 Task: Assign in the project TransportWorks the issue 'Broken links in documentation' to the sprint 'Black Hole'.
Action: Mouse moved to (1306, 652)
Screenshot: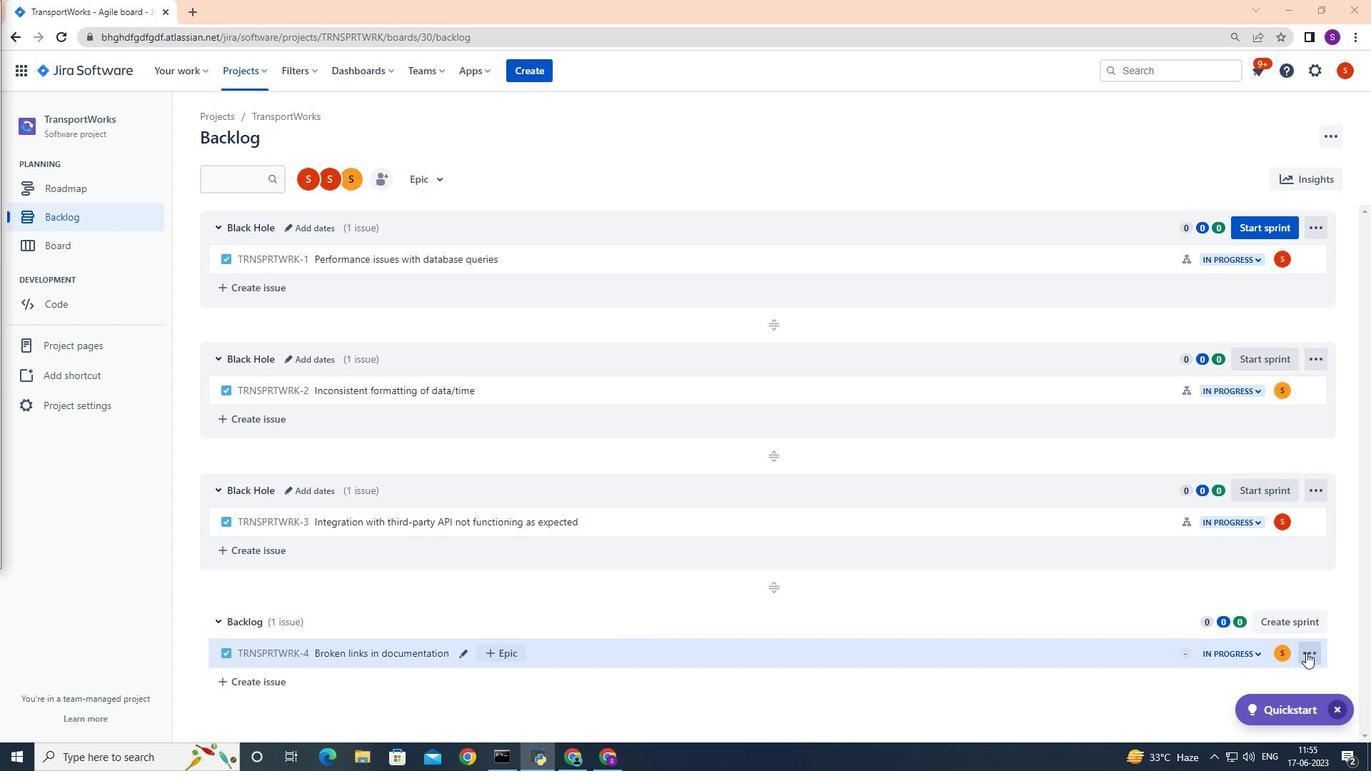 
Action: Mouse pressed left at (1306, 652)
Screenshot: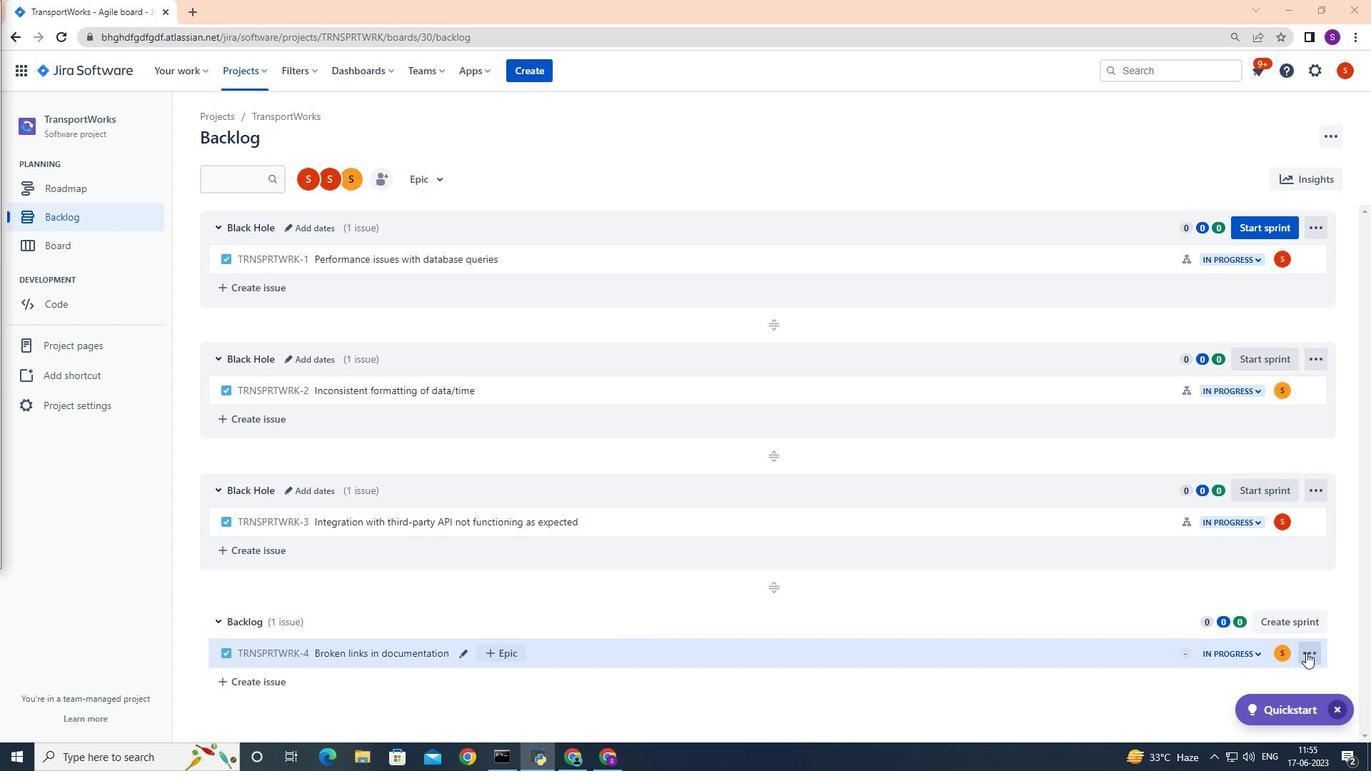 
Action: Mouse moved to (1275, 576)
Screenshot: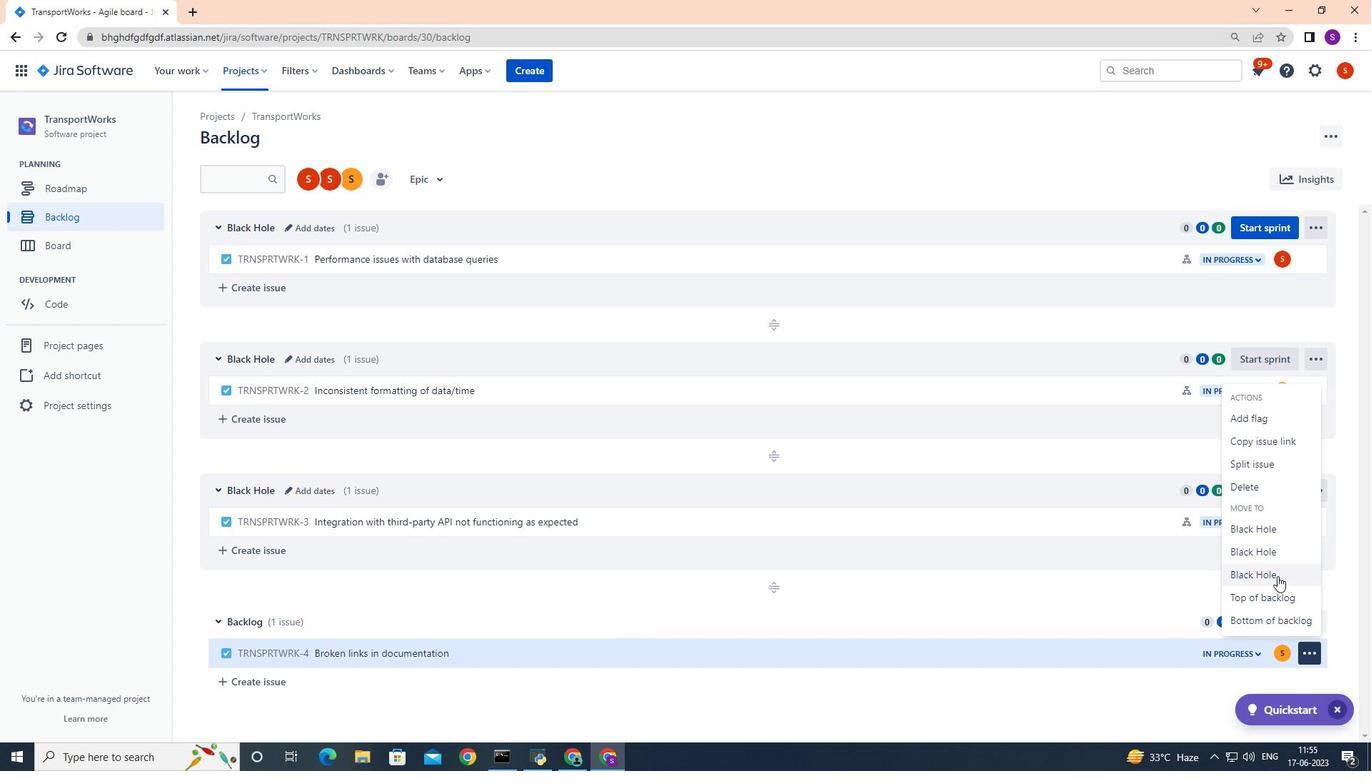 
Action: Mouse pressed left at (1275, 576)
Screenshot: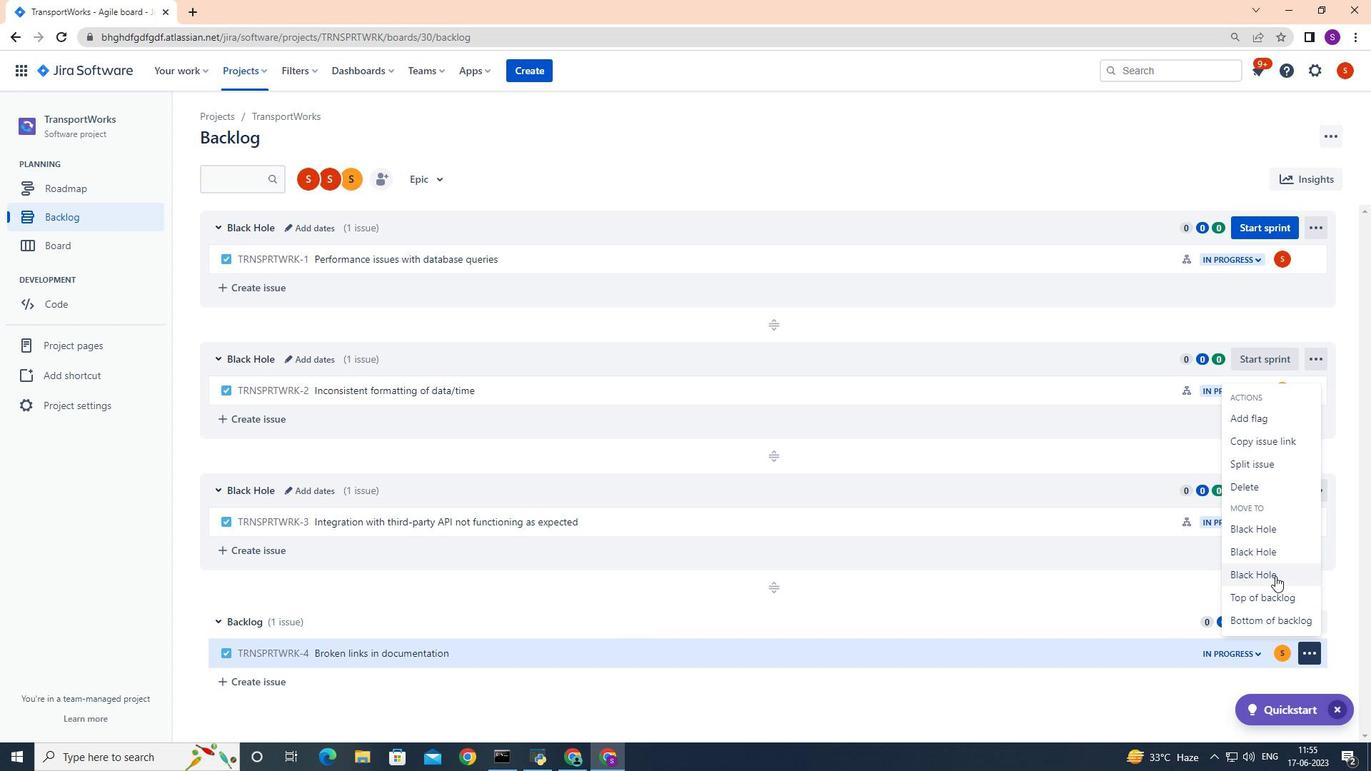 
Action: Mouse moved to (852, 596)
Screenshot: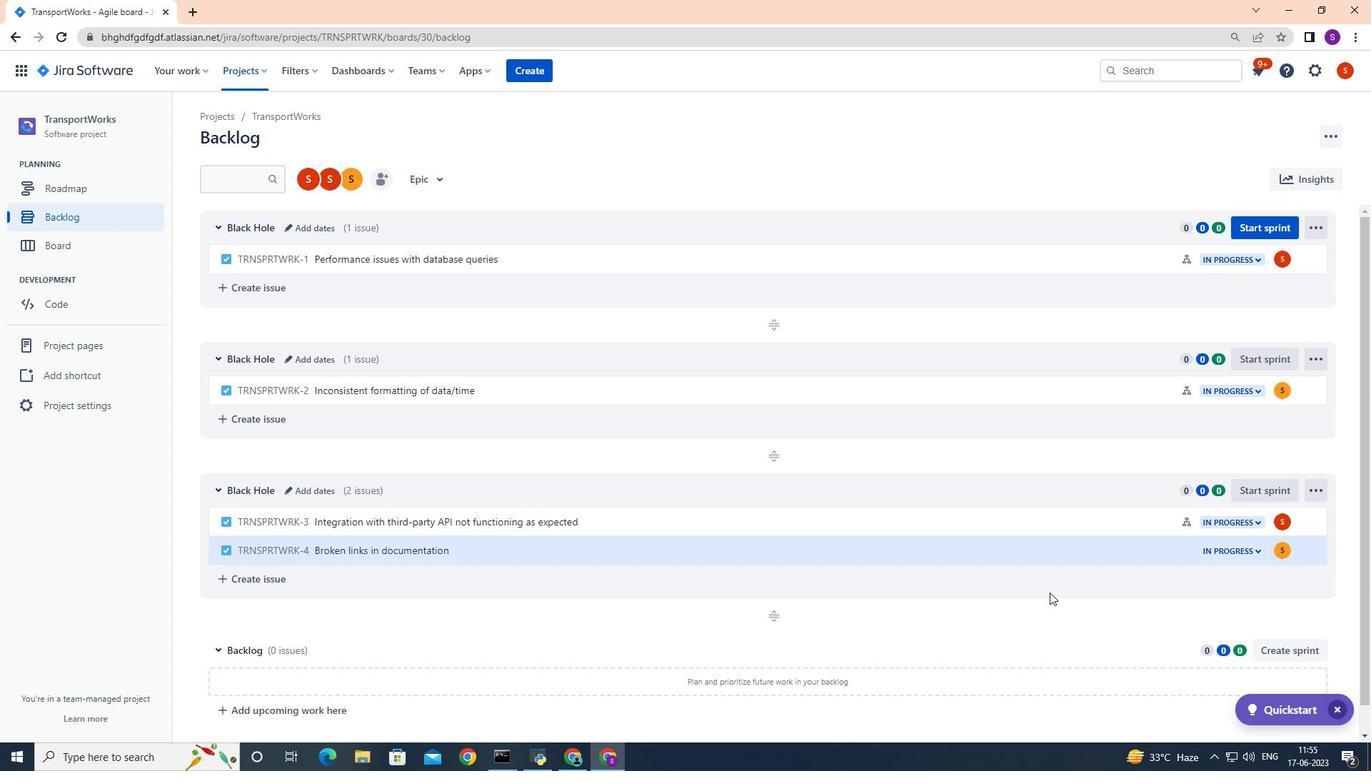 
